 Task: Create a section Code Charge and in the section, add a milestone Digital Marketing Strategy Implementation in the project TravelForge.
Action: Mouse moved to (52, 354)
Screenshot: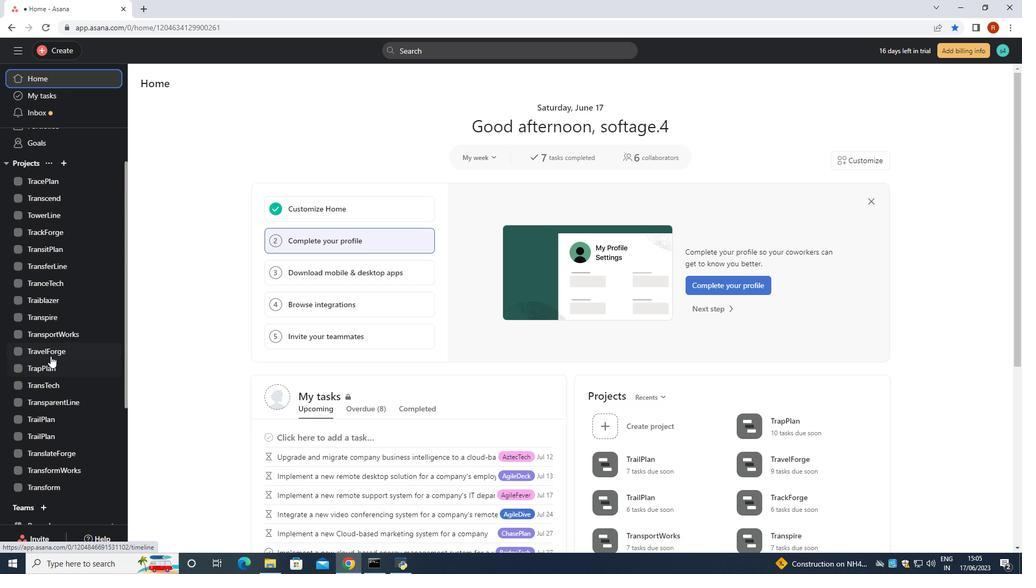 
Action: Mouse pressed left at (52, 354)
Screenshot: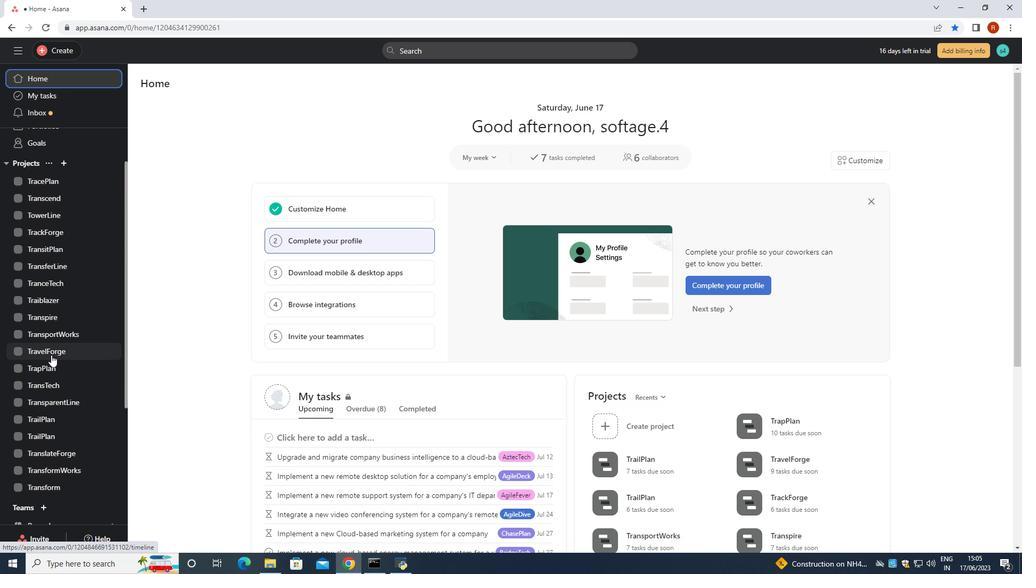 
Action: Mouse moved to (204, 414)
Screenshot: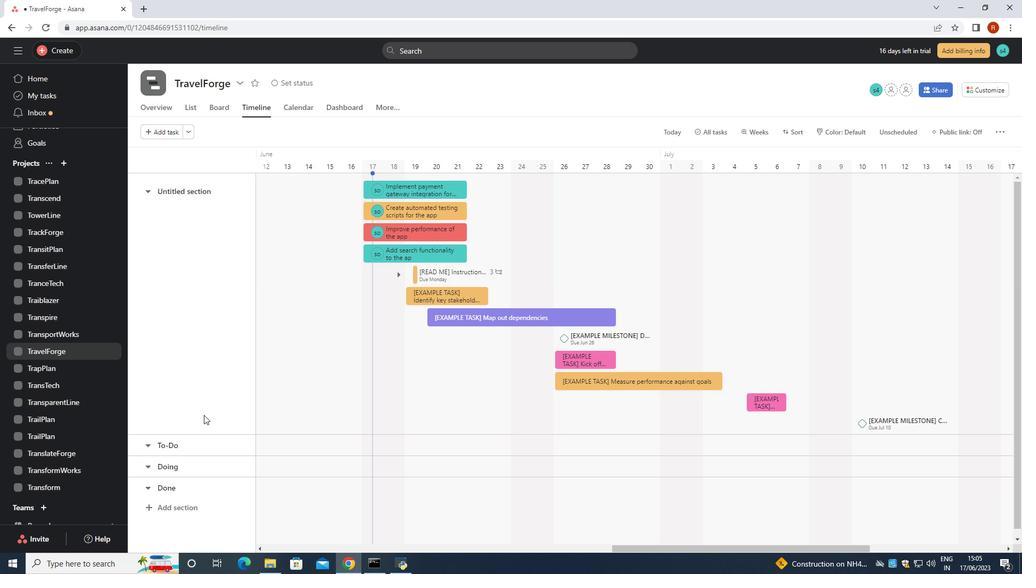 
Action: Mouse scrolled (204, 414) with delta (0, 0)
Screenshot: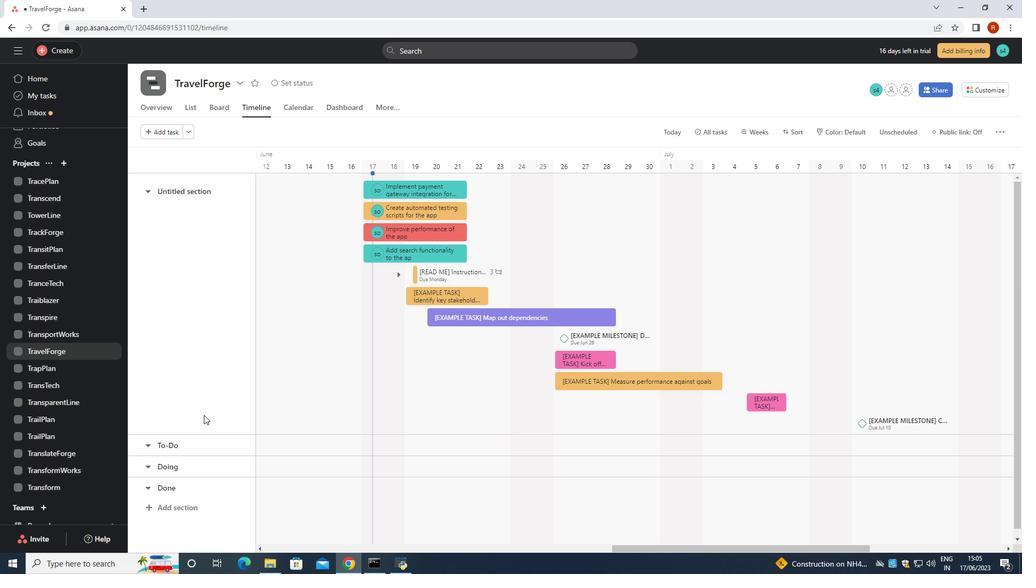
Action: Mouse scrolled (204, 414) with delta (0, 0)
Screenshot: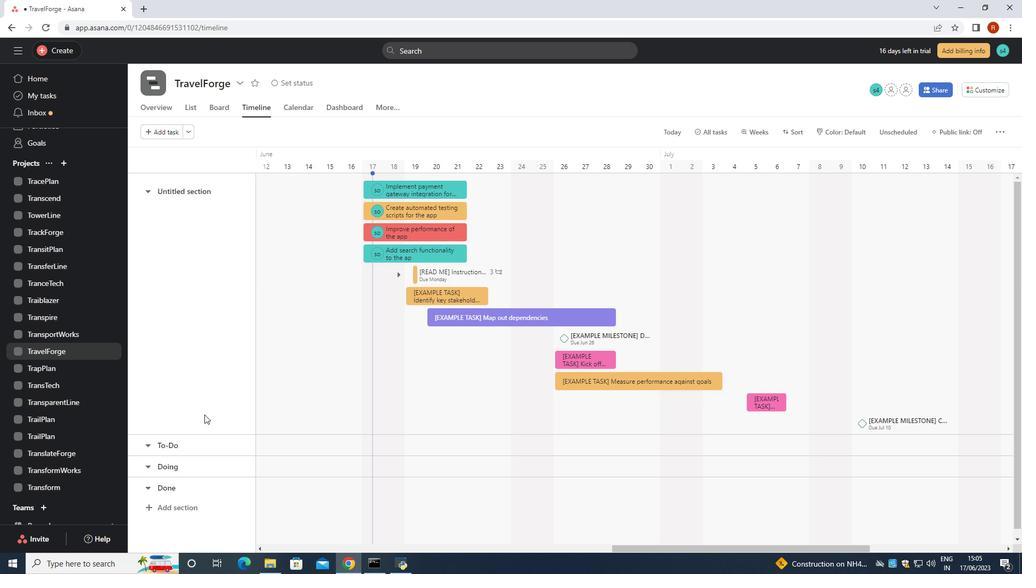 
Action: Mouse scrolled (204, 414) with delta (0, 0)
Screenshot: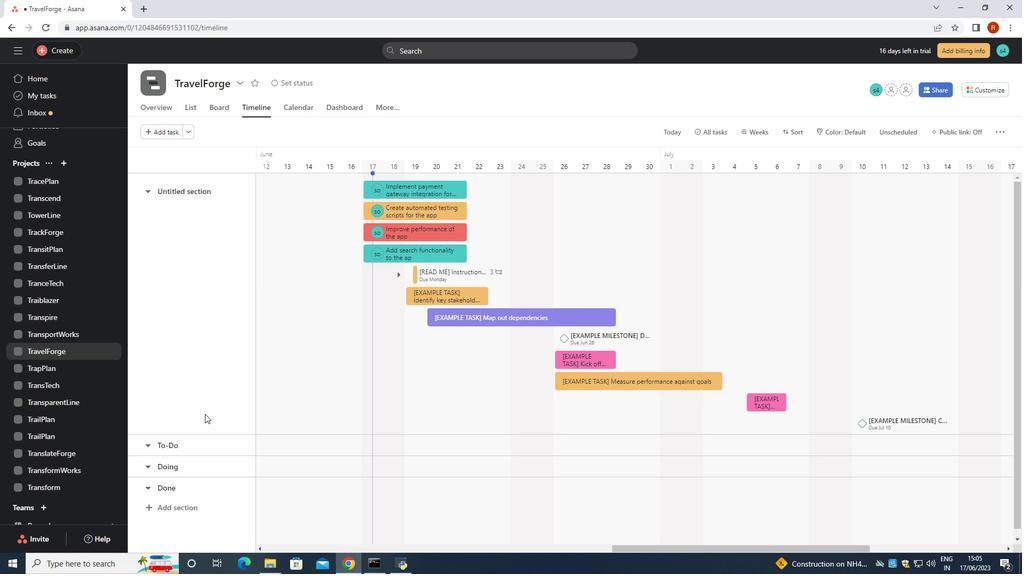 
Action: Mouse scrolled (204, 414) with delta (0, 0)
Screenshot: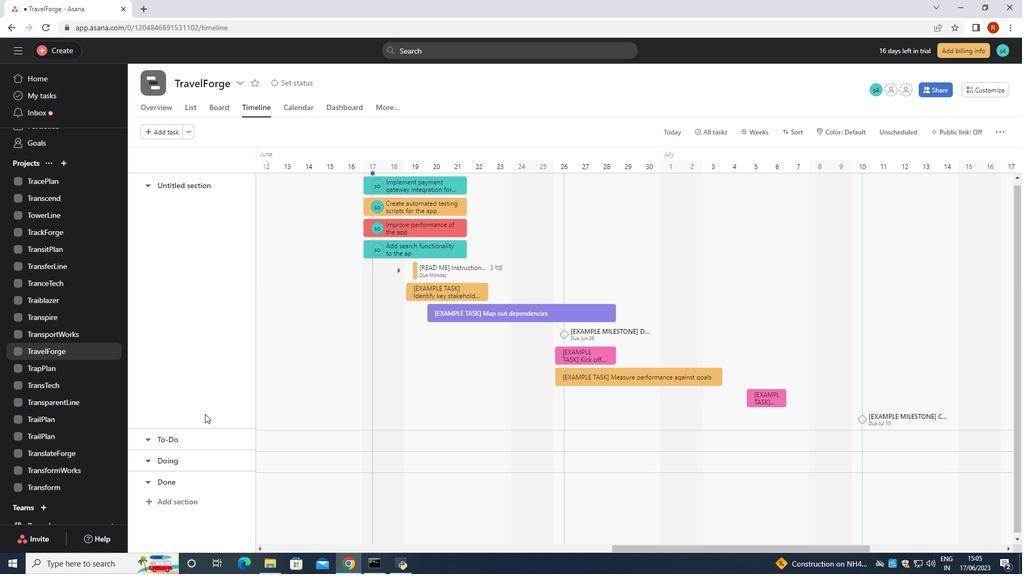 
Action: Mouse moved to (185, 494)
Screenshot: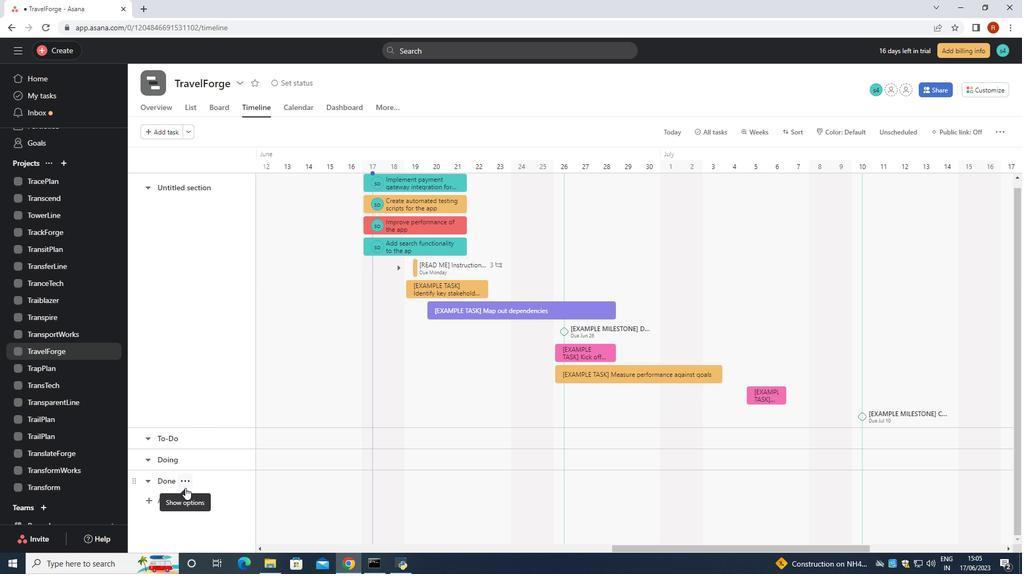 
Action: Mouse pressed left at (185, 494)
Screenshot: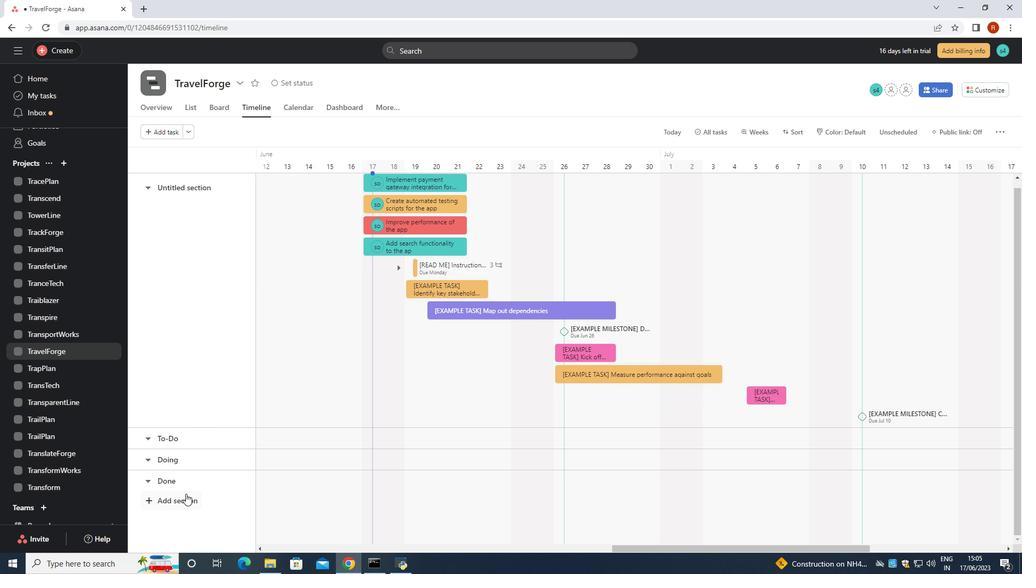 
Action: Mouse moved to (174, 501)
Screenshot: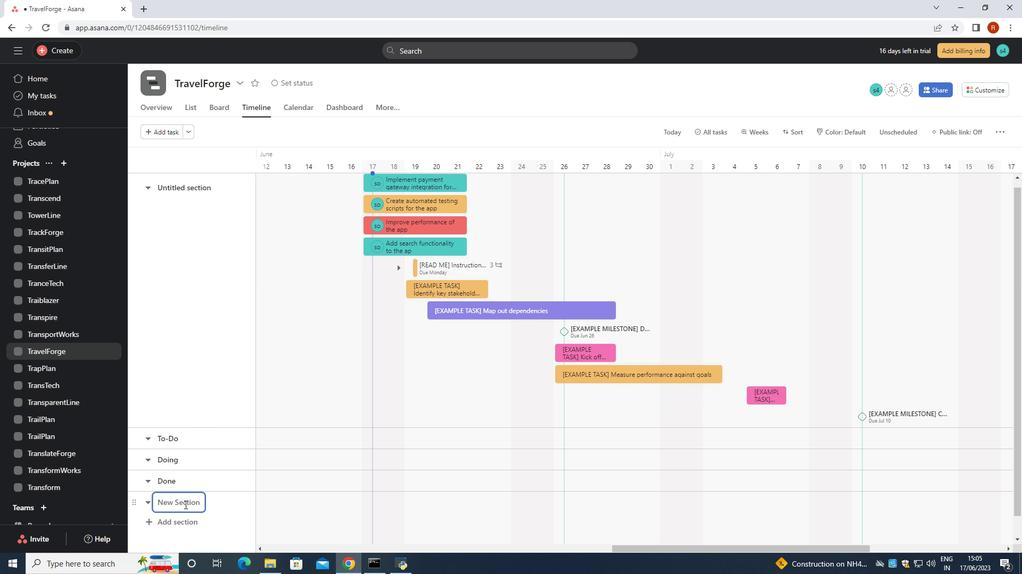 
Action: Key pressed <Key.shift>Code<Key.space><Key.shift>Charge<Key.space>
Screenshot: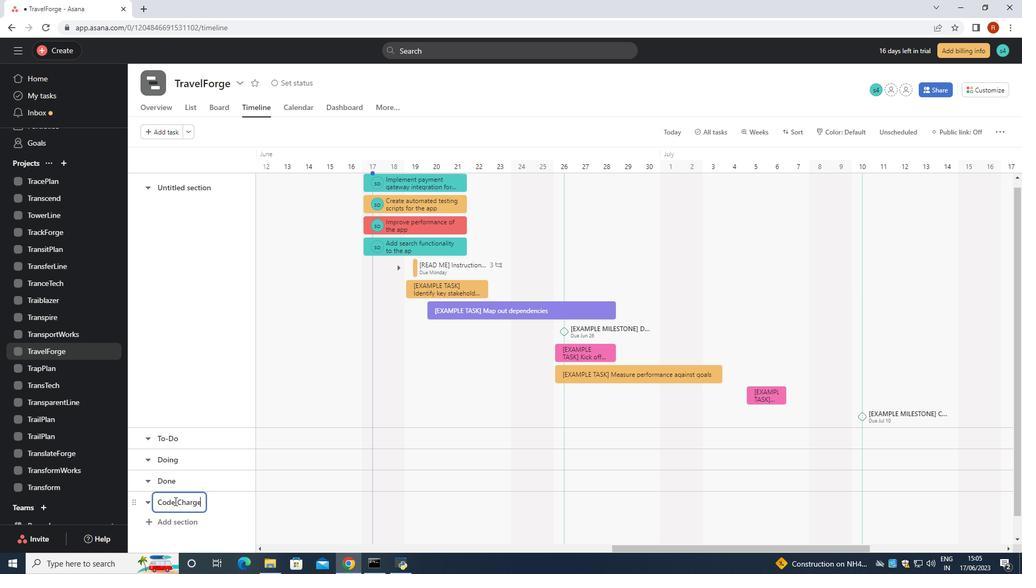 
Action: Mouse moved to (279, 504)
Screenshot: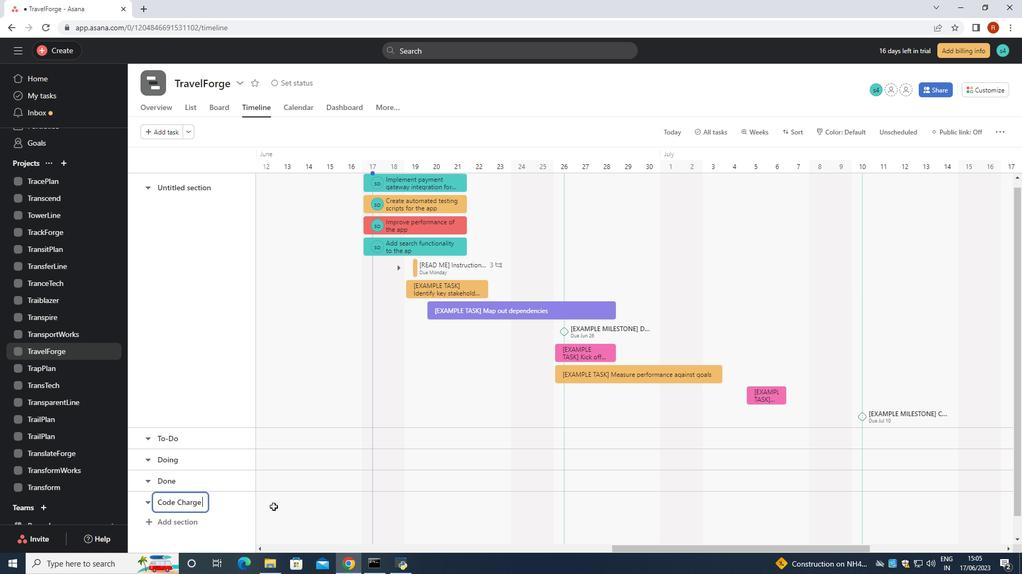 
Action: Mouse pressed left at (279, 504)
Screenshot: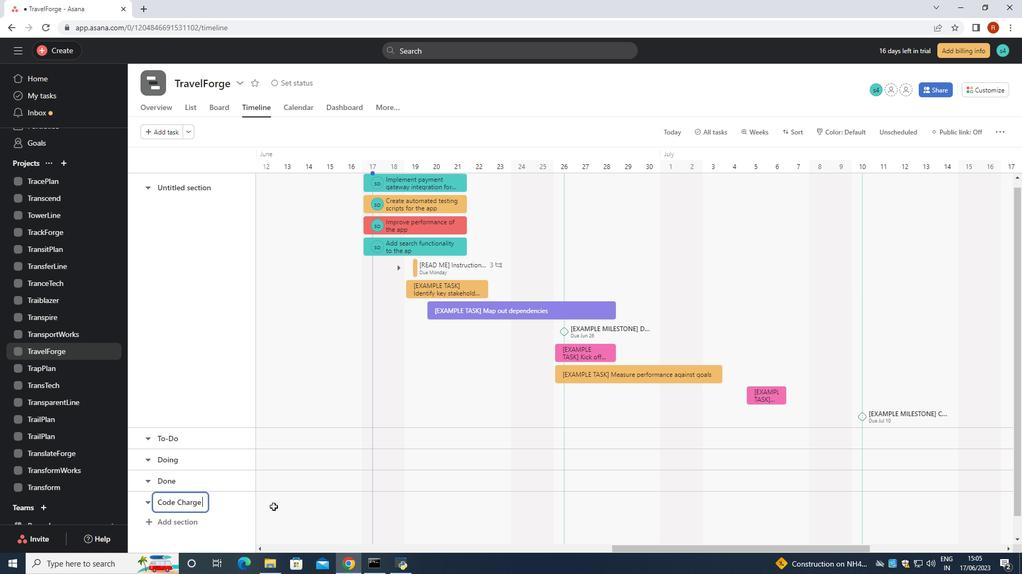 
Action: Mouse moved to (284, 504)
Screenshot: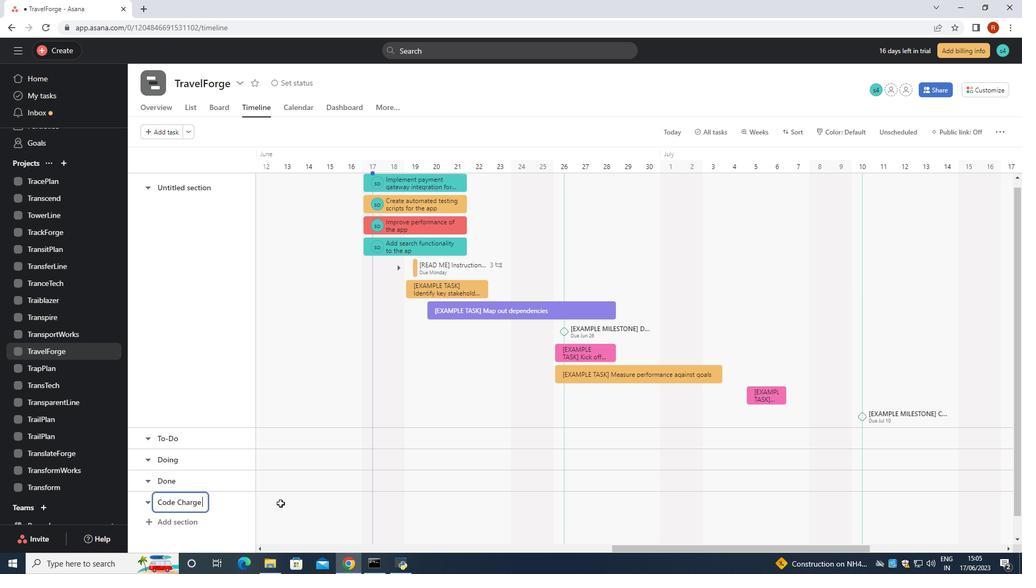 
Action: Mouse pressed left at (284, 504)
Screenshot: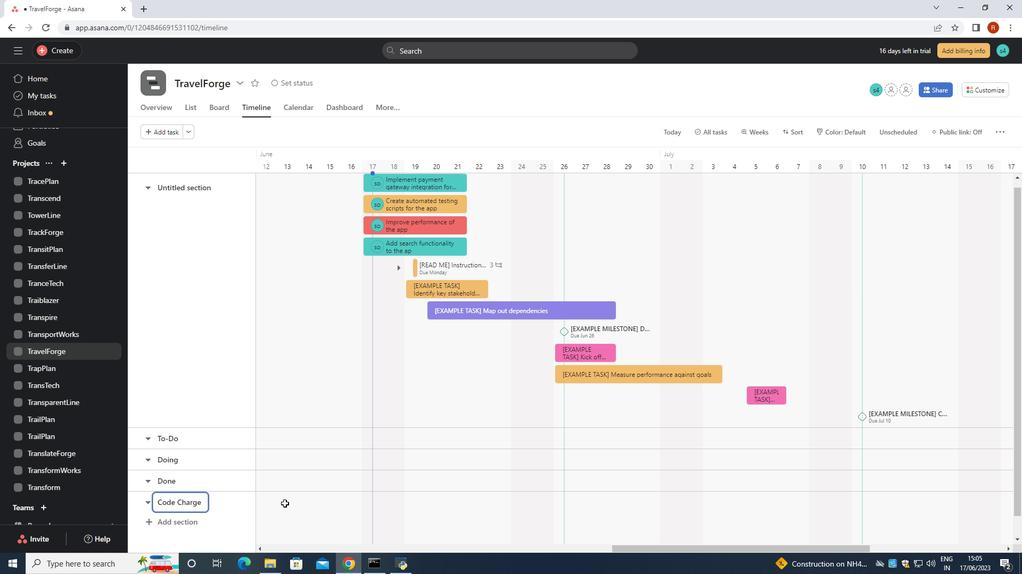 
Action: Key pressed <Key.shift><Key.shift><Key.shift><Key.shift>Digitakl<Key.backspace><Key.backspace>l<Key.space><Key.shift>Marketing<Key.space><Key.shift>Strategy<Key.space><Key.shift>Implement<Key.space><Key.enter>
Screenshot: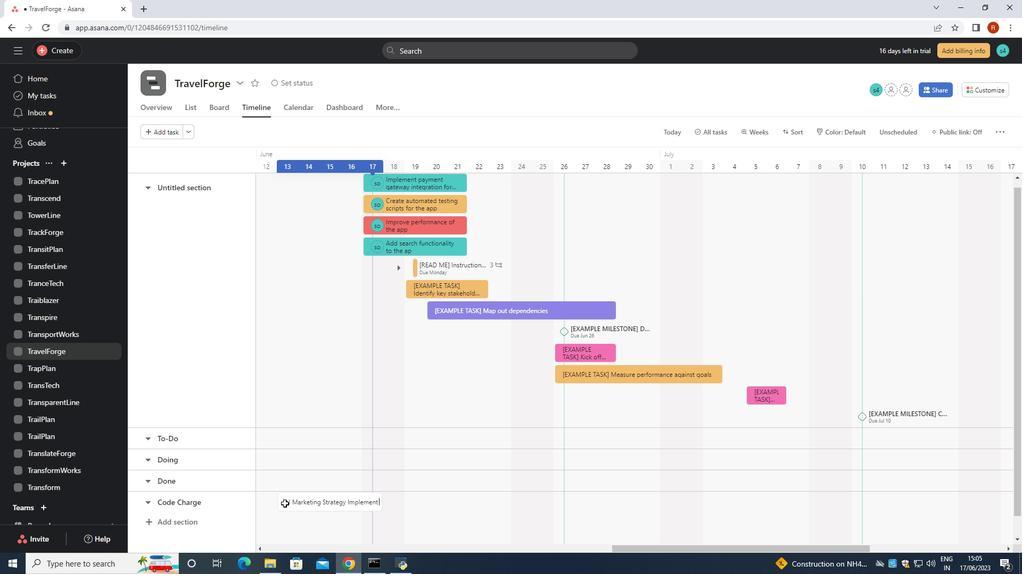 
Action: Mouse moved to (328, 495)
Screenshot: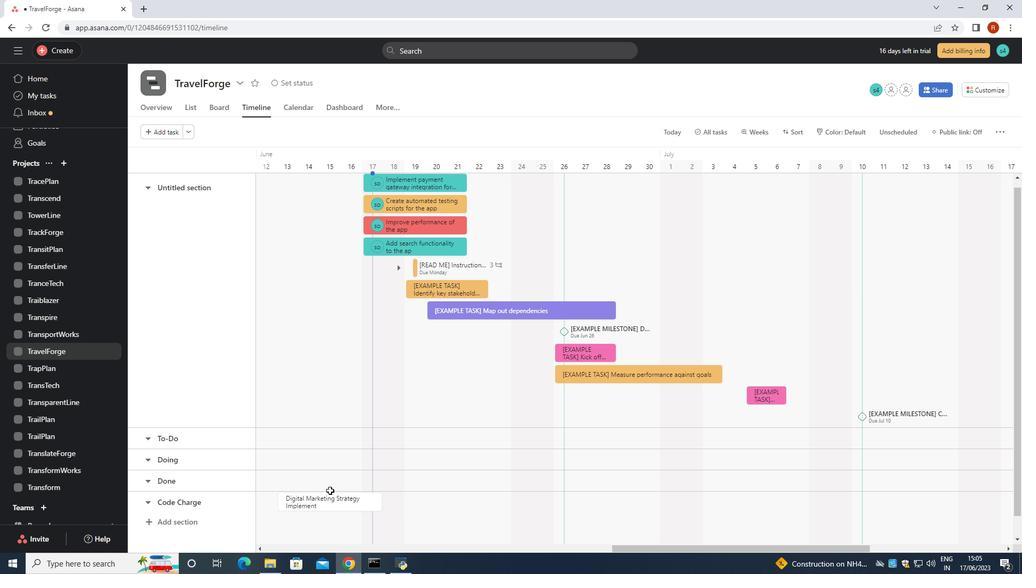 
Action: Mouse pressed right at (328, 495)
Screenshot: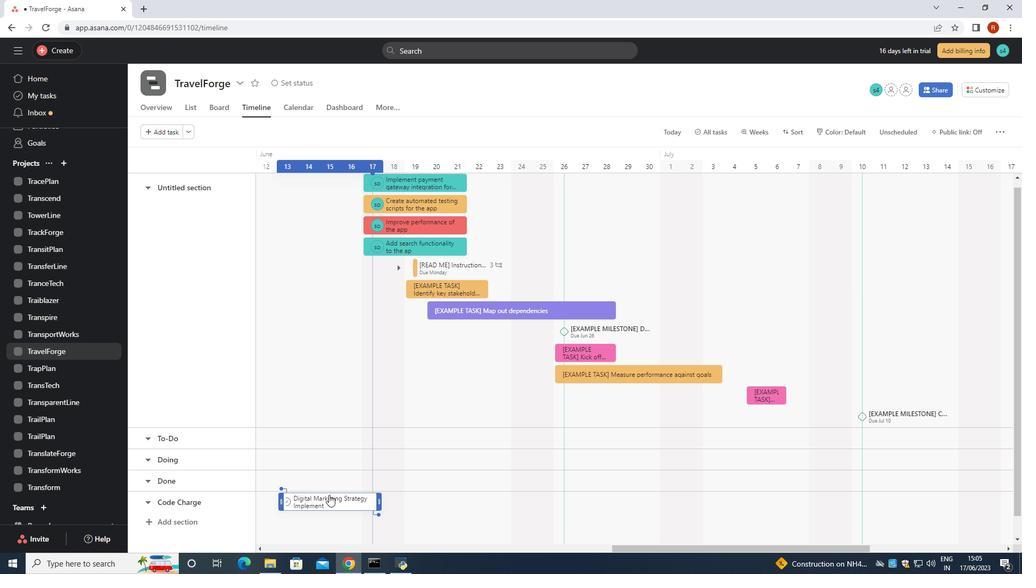 
Action: Mouse moved to (359, 438)
Screenshot: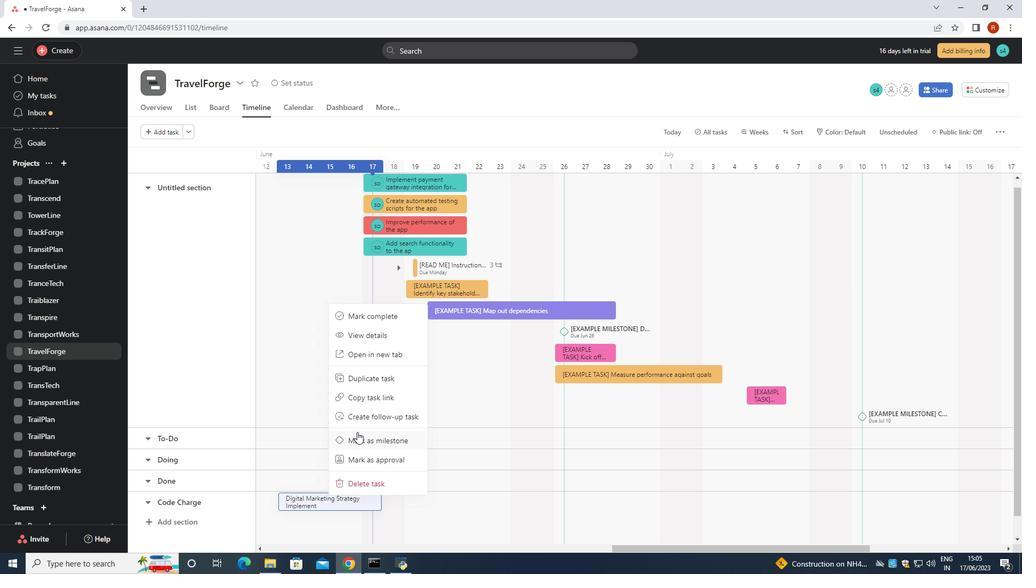 
Action: Mouse pressed left at (359, 438)
Screenshot: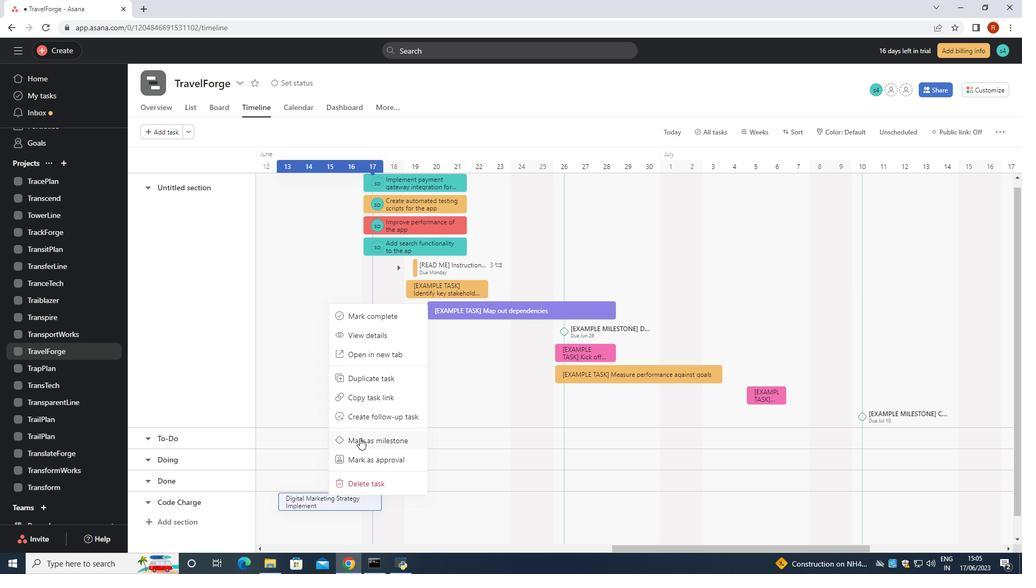 
Action: Mouse moved to (267, 463)
Screenshot: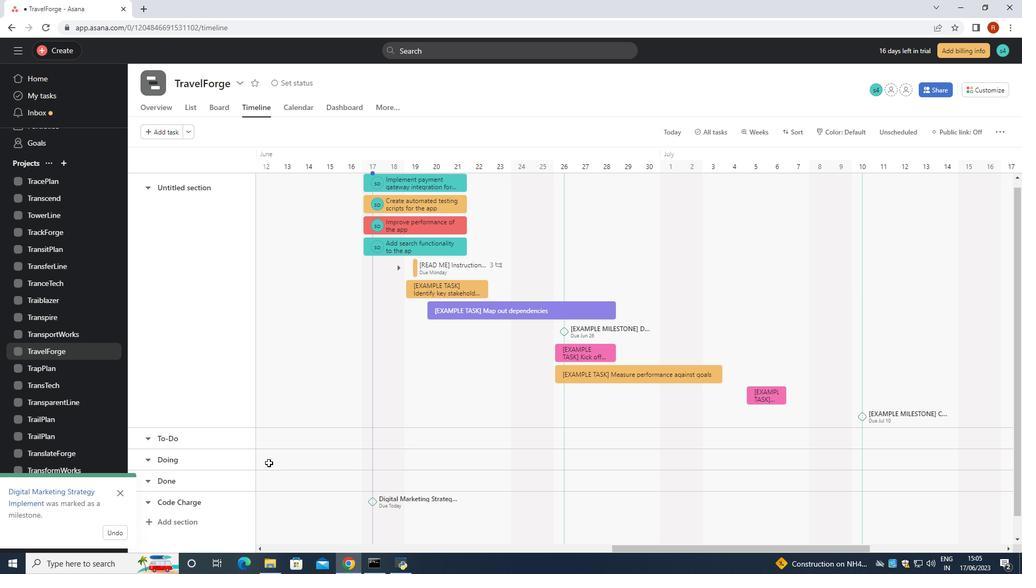 
